 Task: In the  document Serengetimeet.epub Change font size of watermark '117' and place the watermark  'Diagonally '. Insert footer and write www.lunaTech.com
Action: Mouse pressed left at (279, 357)
Screenshot: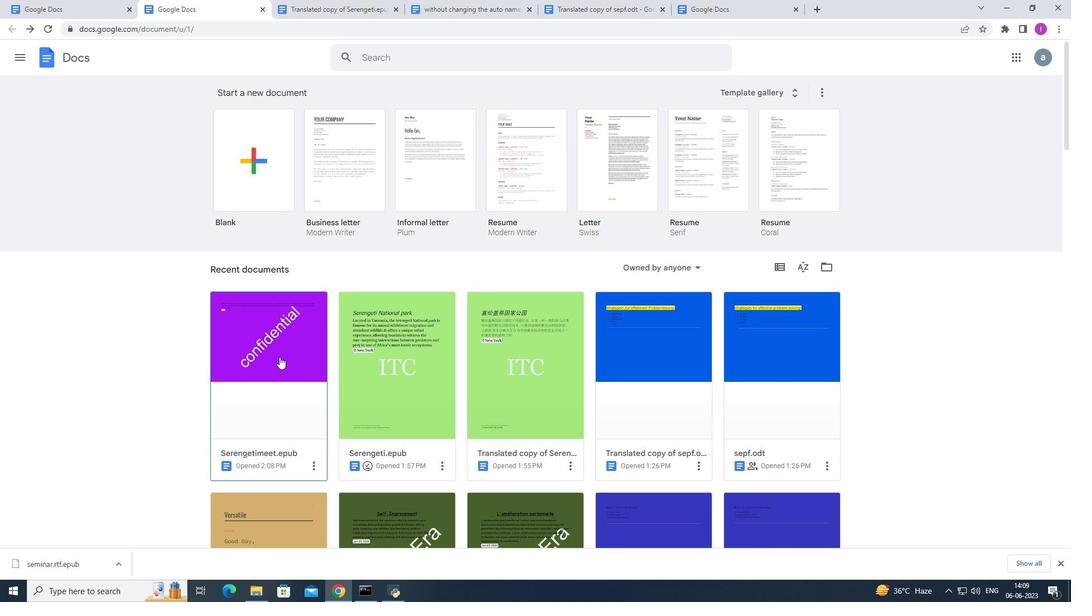 
Action: Mouse moved to (112, 69)
Screenshot: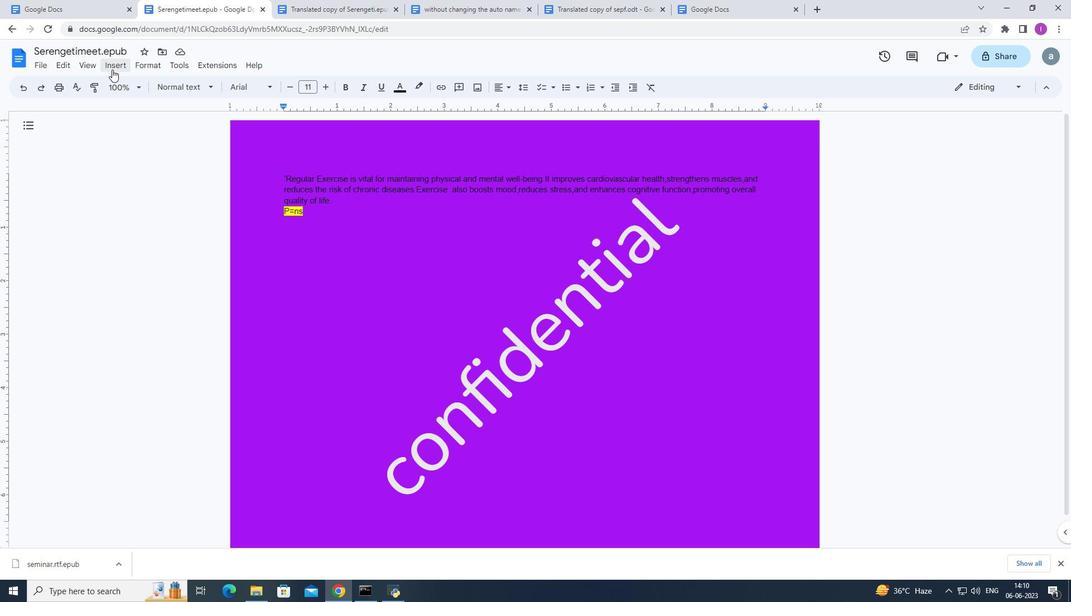 
Action: Mouse pressed left at (112, 69)
Screenshot: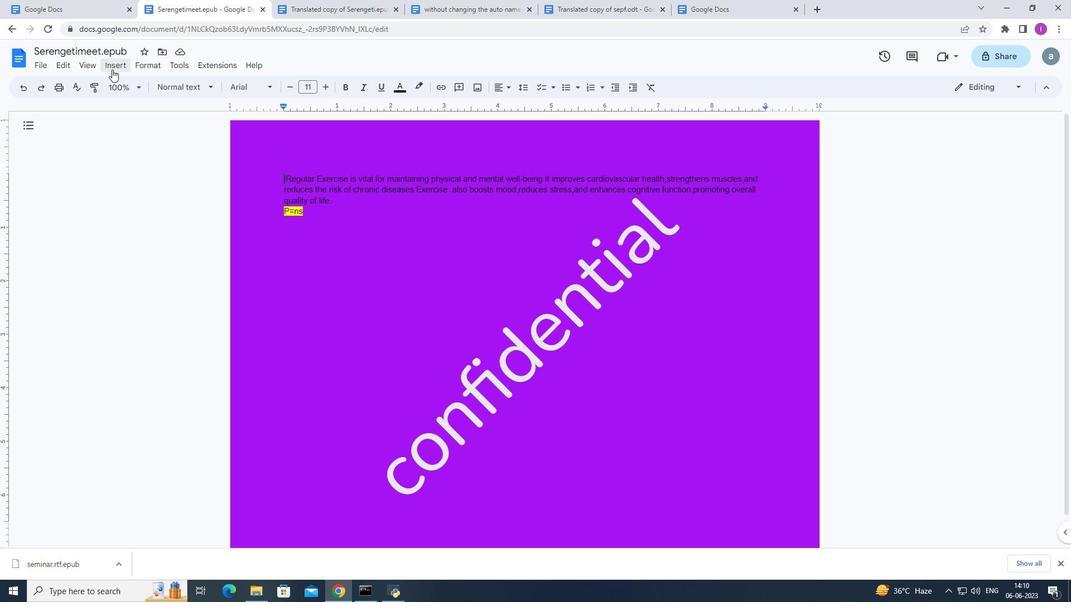 
Action: Mouse moved to (142, 323)
Screenshot: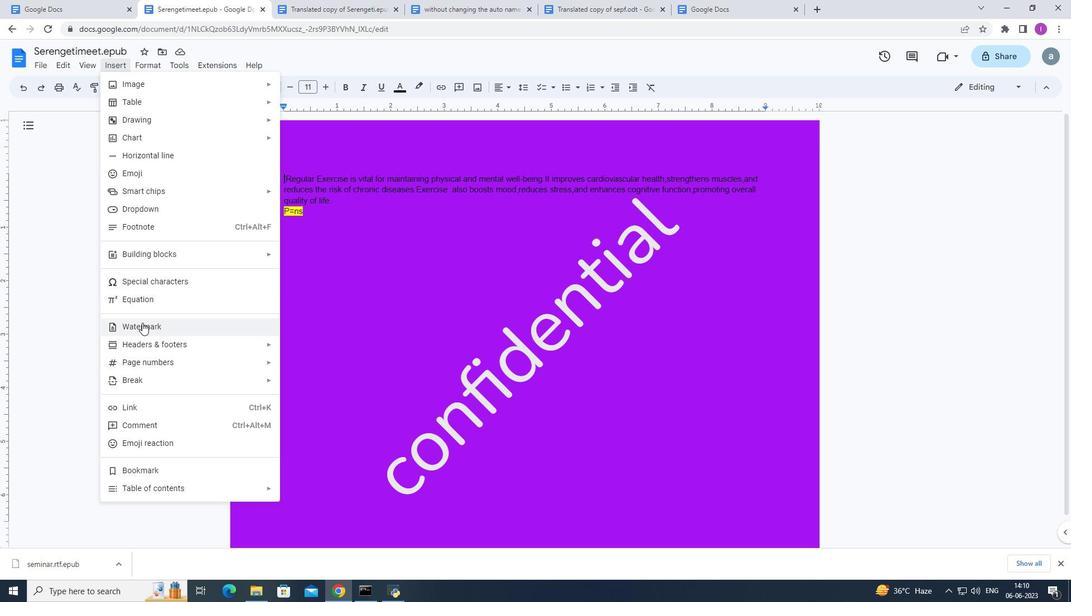 
Action: Mouse pressed left at (142, 323)
Screenshot: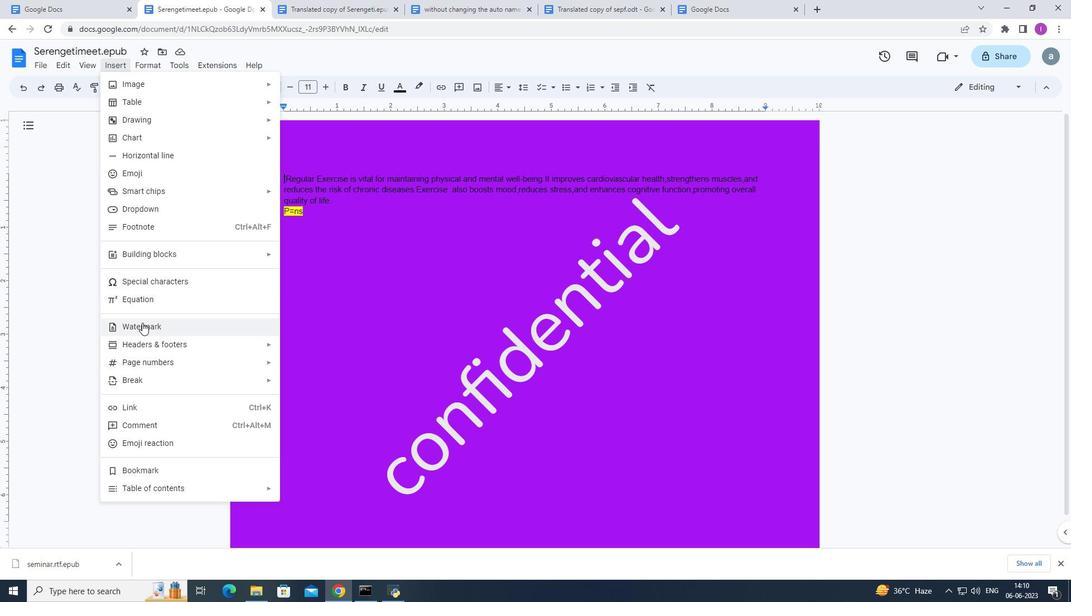 
Action: Mouse moved to (956, 228)
Screenshot: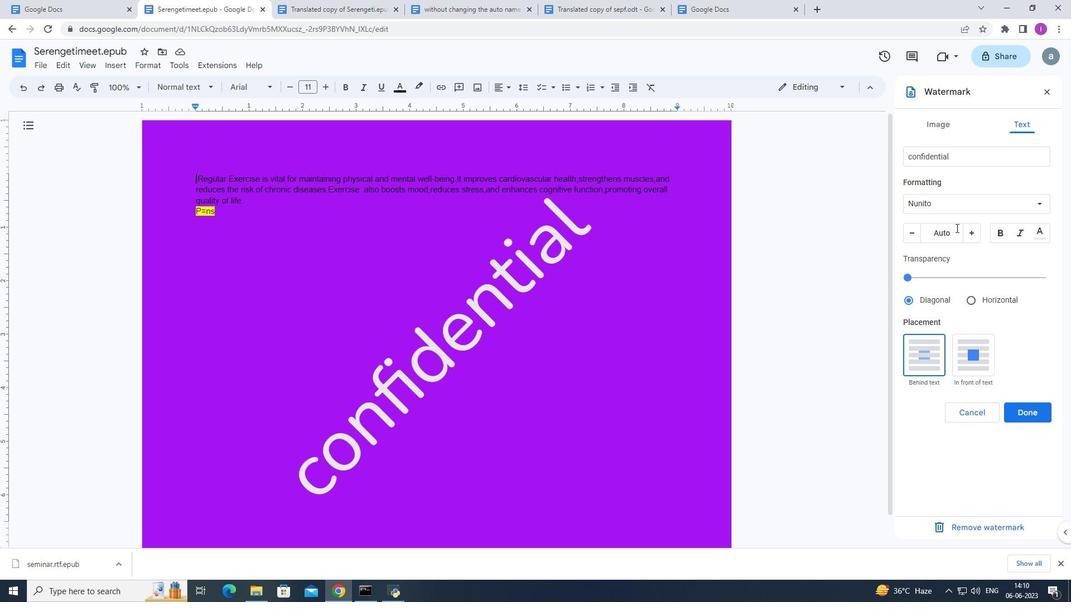
Action: Mouse pressed left at (956, 228)
Screenshot: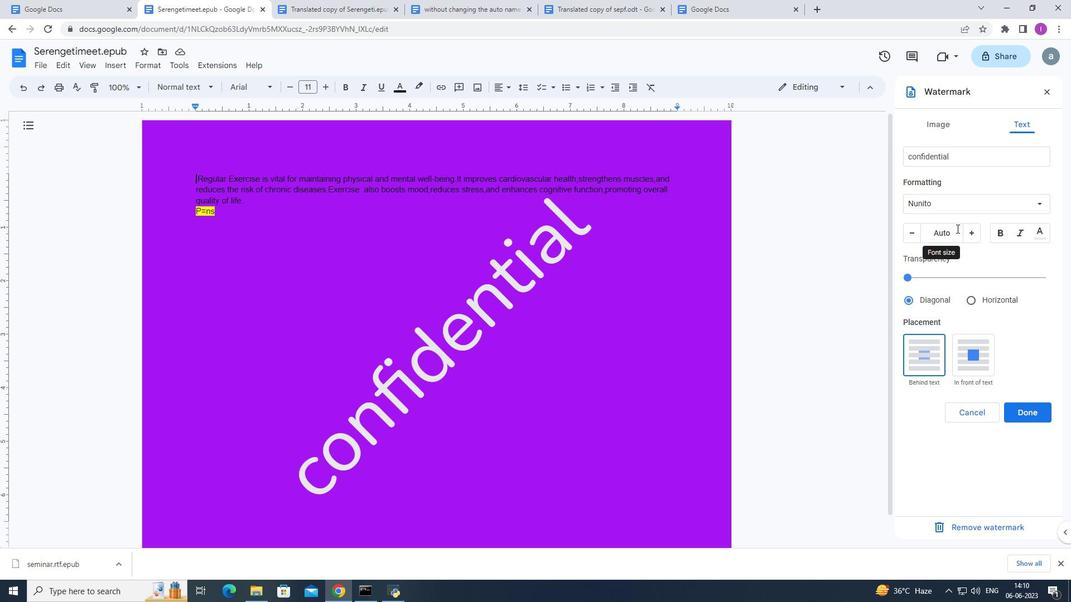 
Action: Mouse moved to (956, 229)
Screenshot: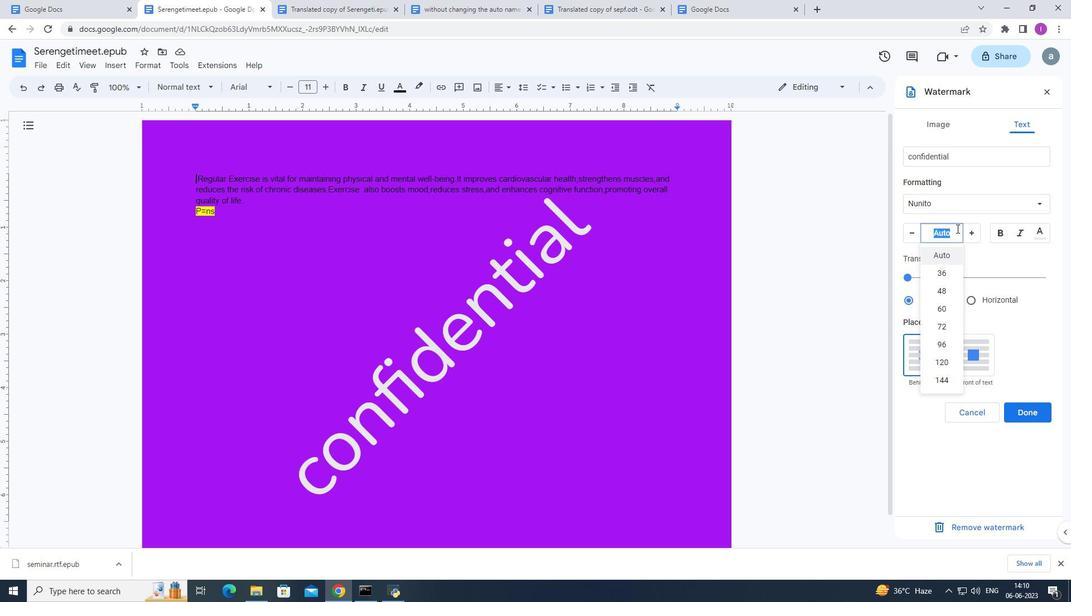 
Action: Key pressed 11
Screenshot: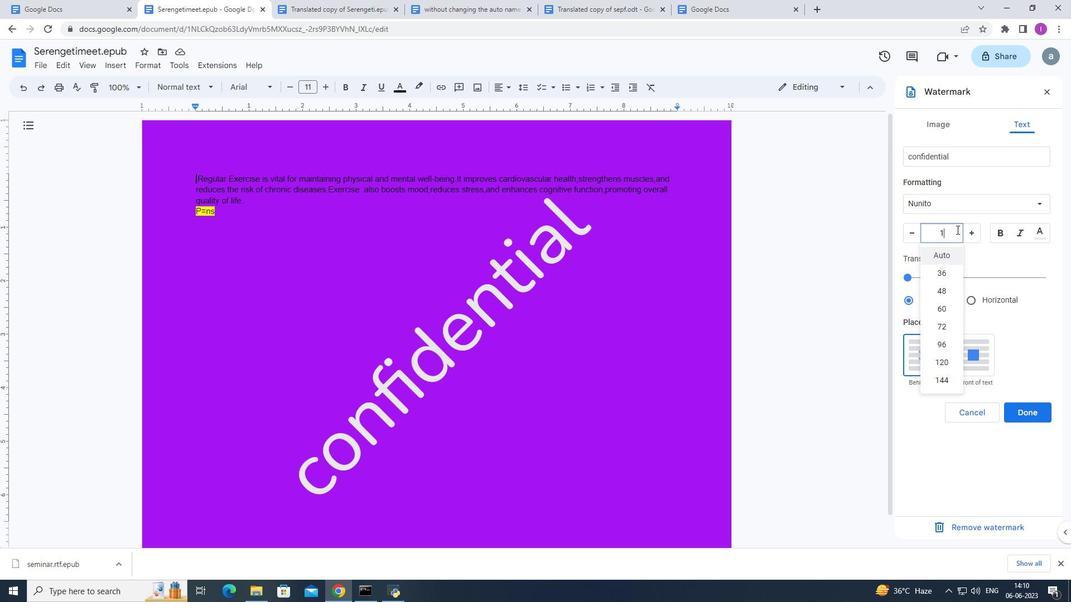 
Action: Mouse moved to (954, 236)
Screenshot: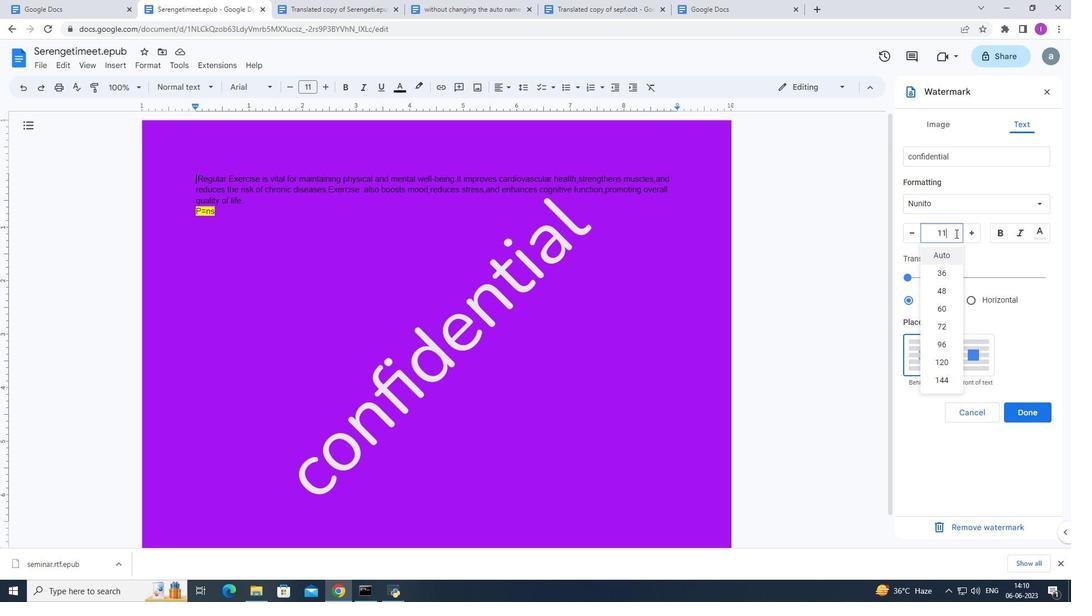 
Action: Key pressed 7
Screenshot: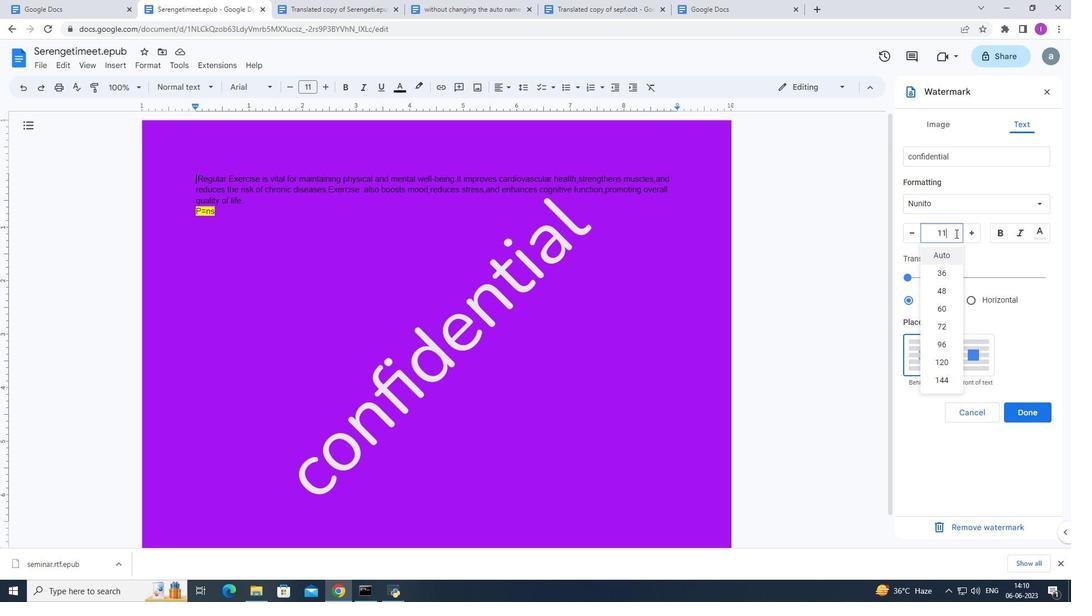 
Action: Mouse moved to (952, 240)
Screenshot: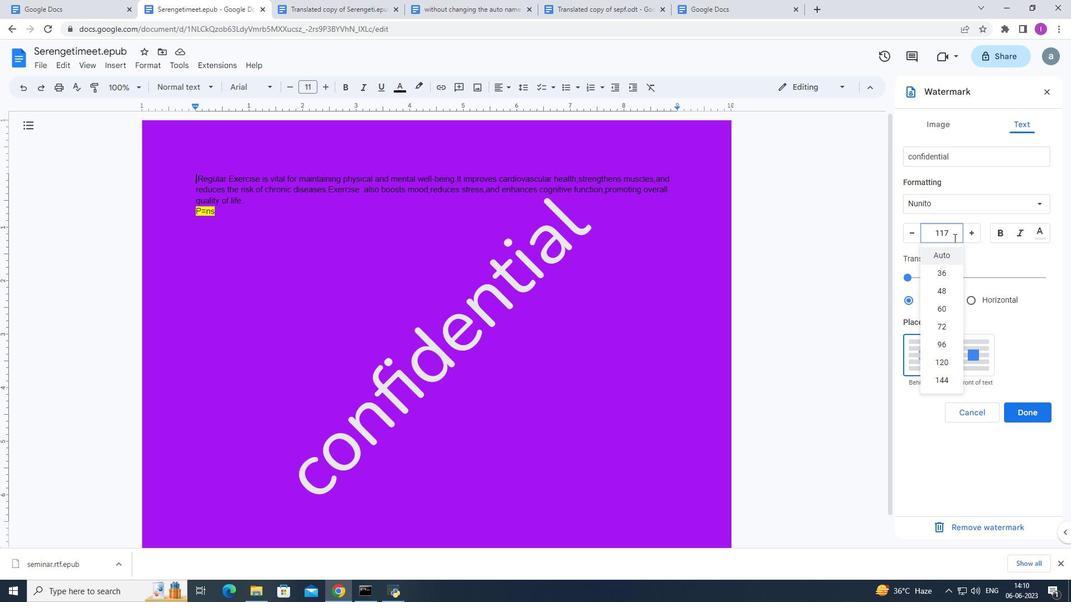 
Action: Key pressed <Key.enter>
Screenshot: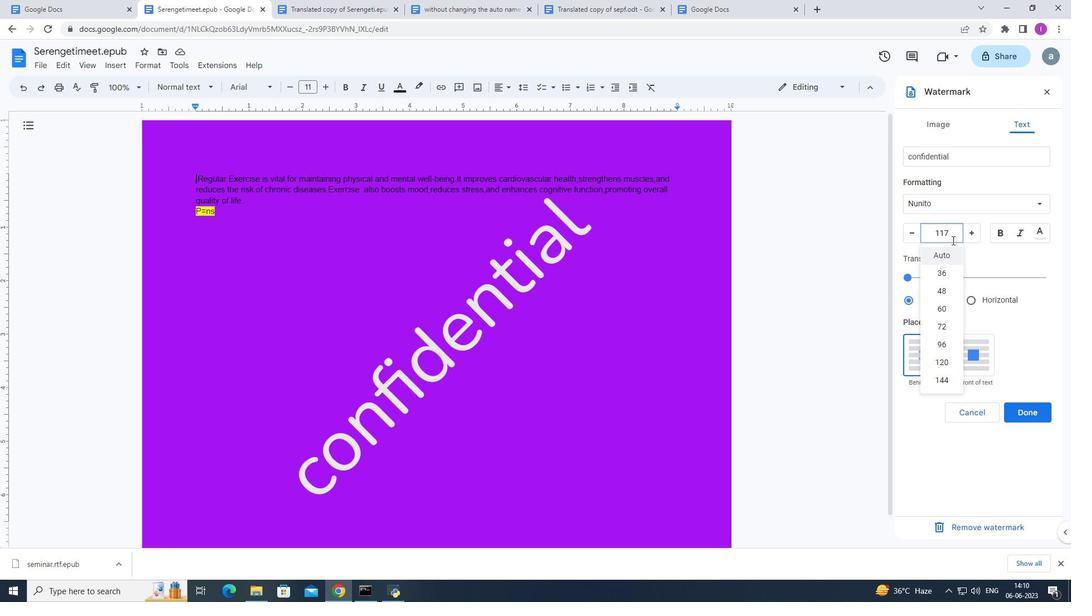 
Action: Mouse moved to (937, 301)
Screenshot: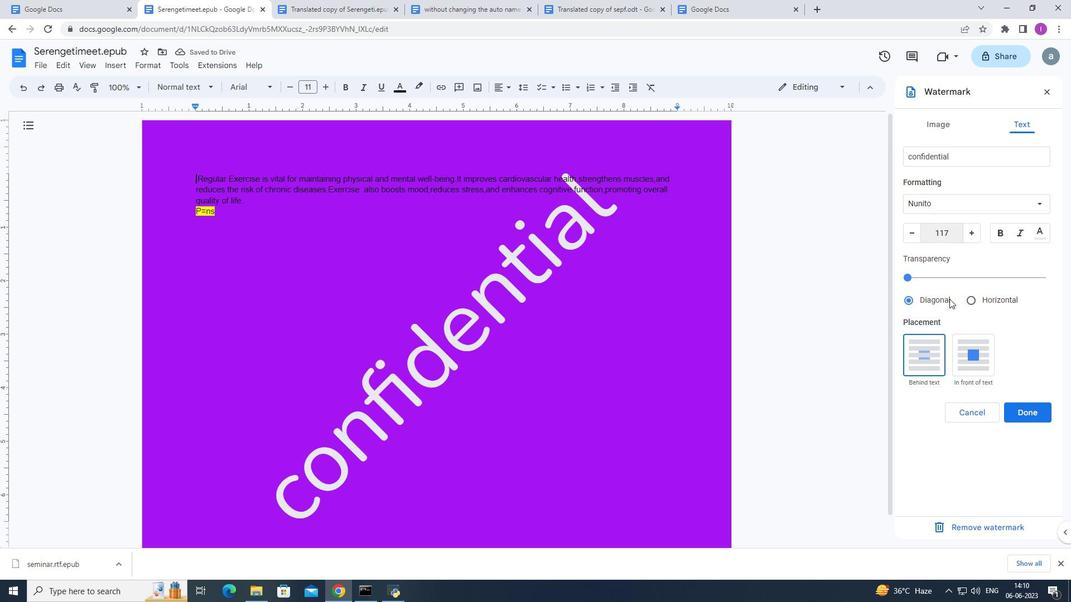 
Action: Mouse pressed left at (937, 301)
Screenshot: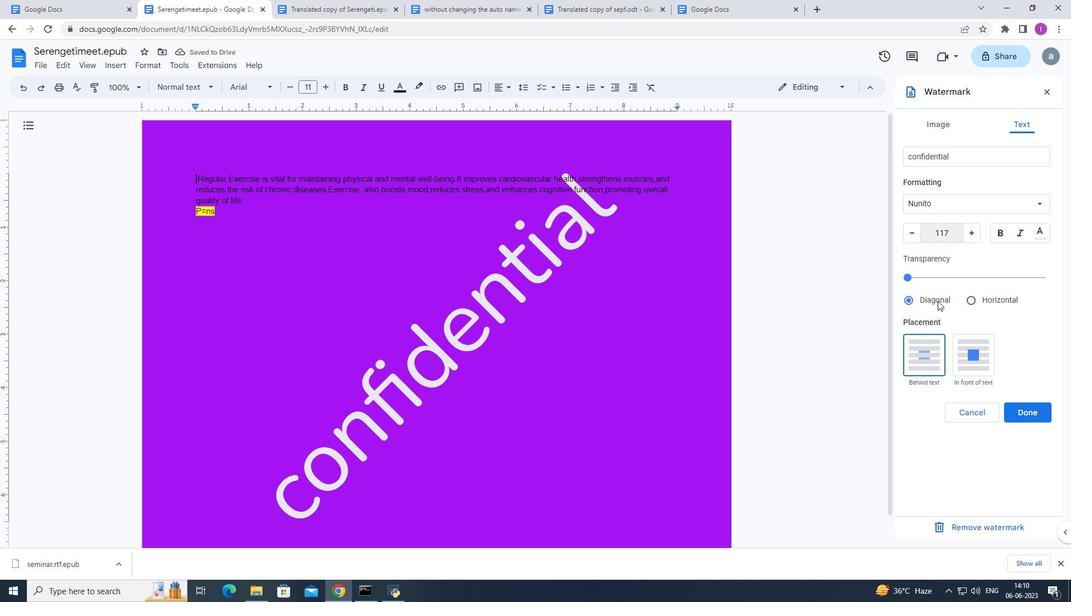 
Action: Mouse moved to (108, 62)
Screenshot: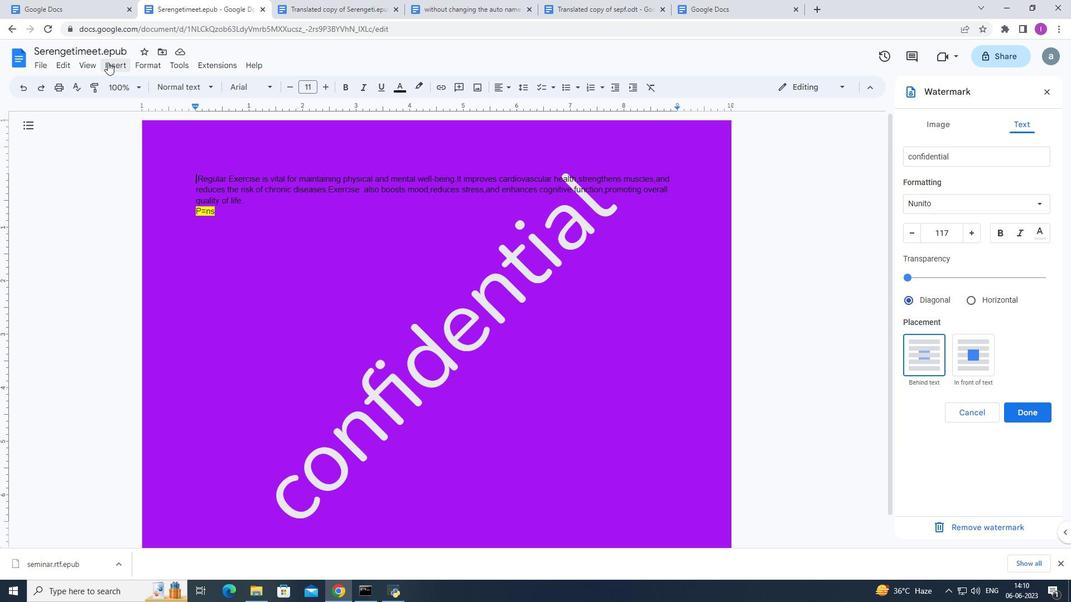 
Action: Mouse pressed left at (108, 62)
Screenshot: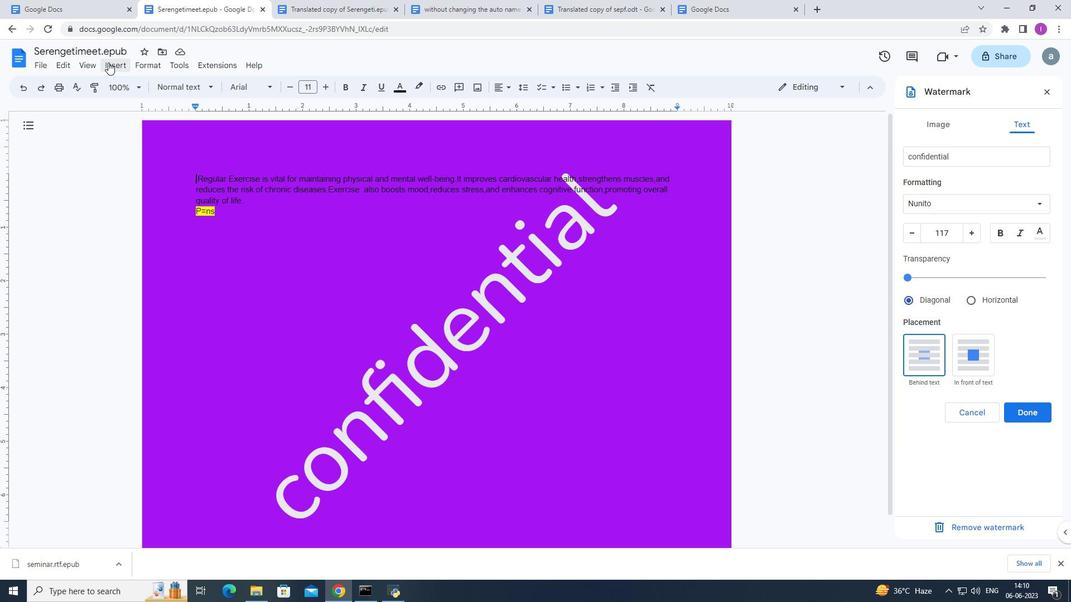 
Action: Mouse moved to (293, 366)
Screenshot: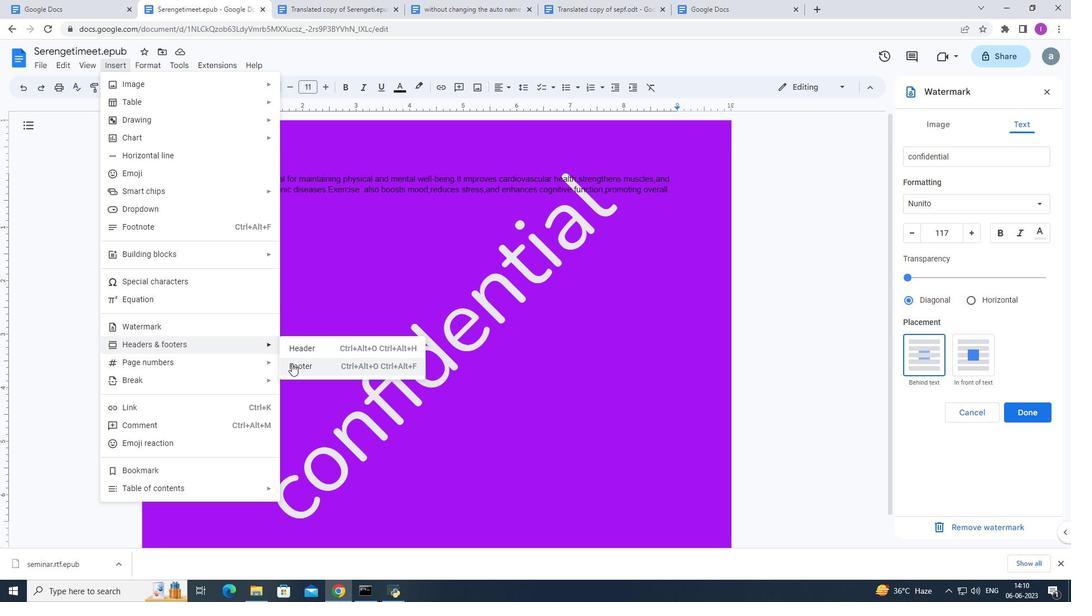 
Action: Mouse pressed left at (293, 366)
Screenshot: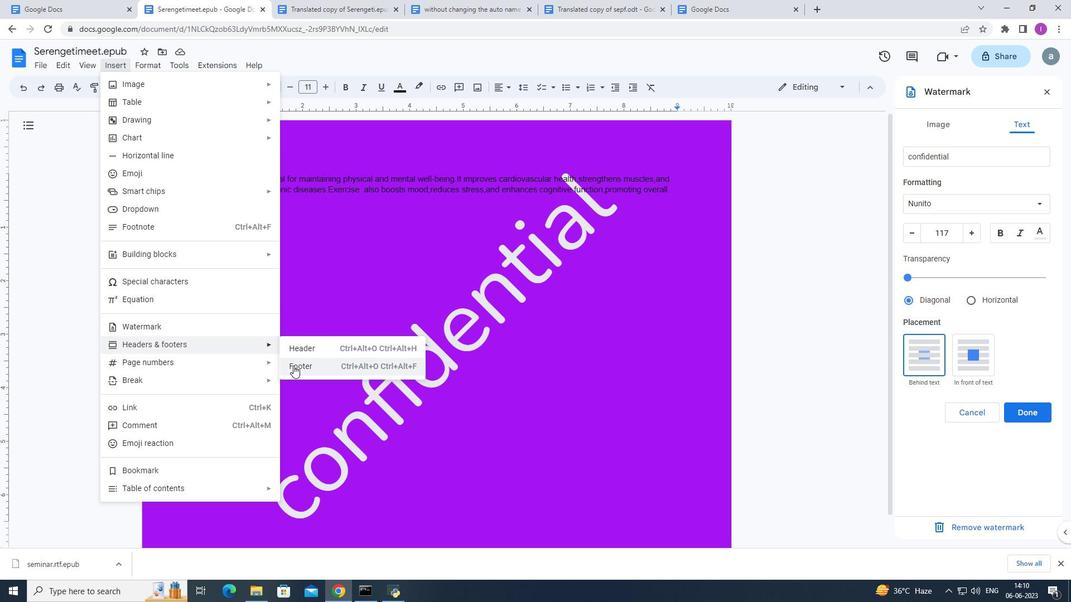 
Action: Mouse moved to (481, 309)
Screenshot: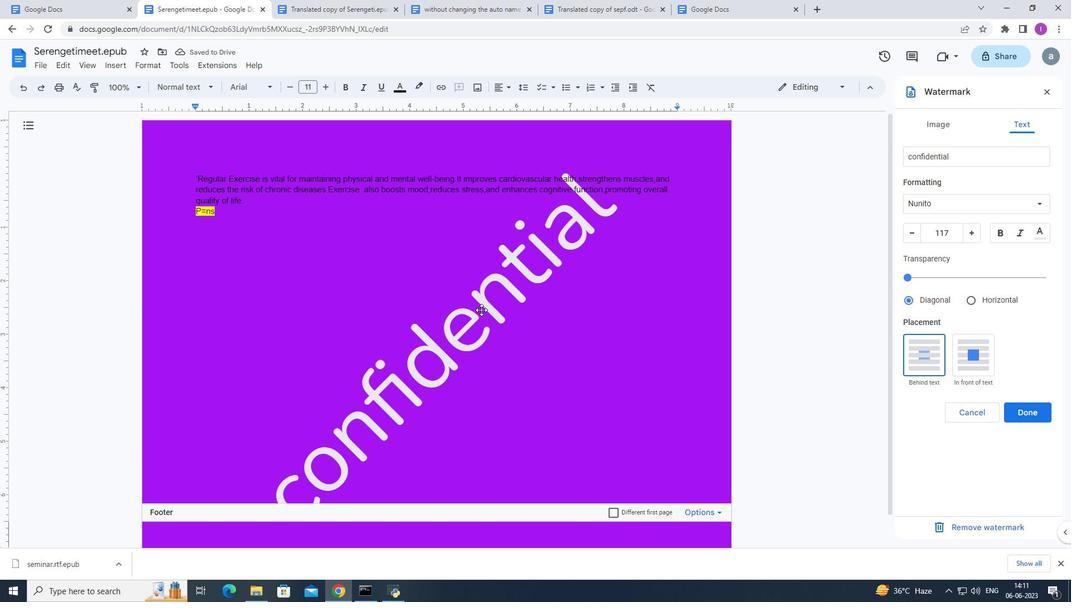 
Action: Key pressed www.luna
Screenshot: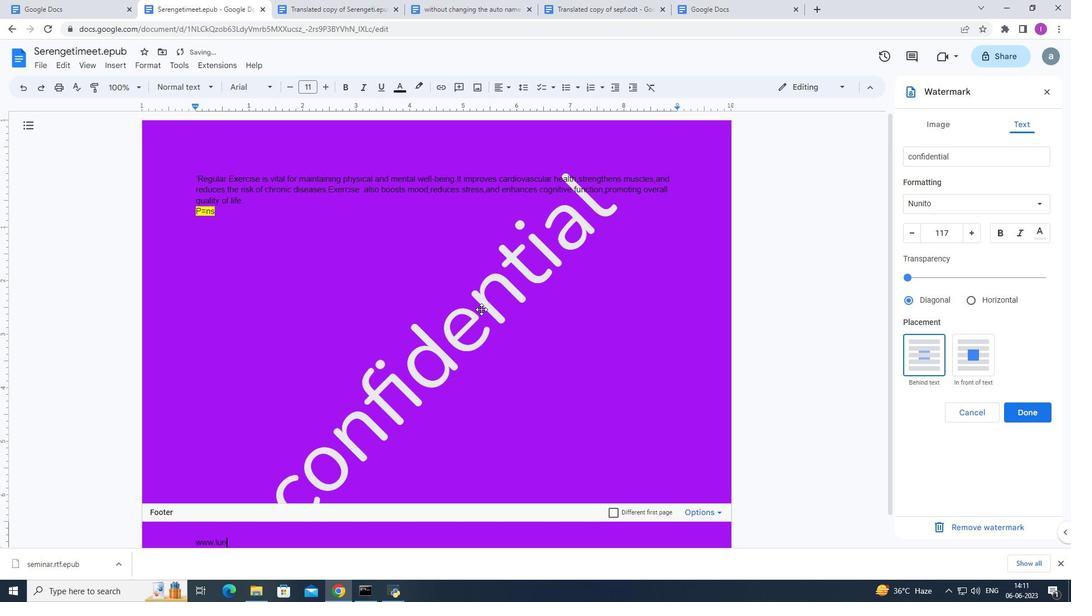
Action: Mouse moved to (481, 309)
Screenshot: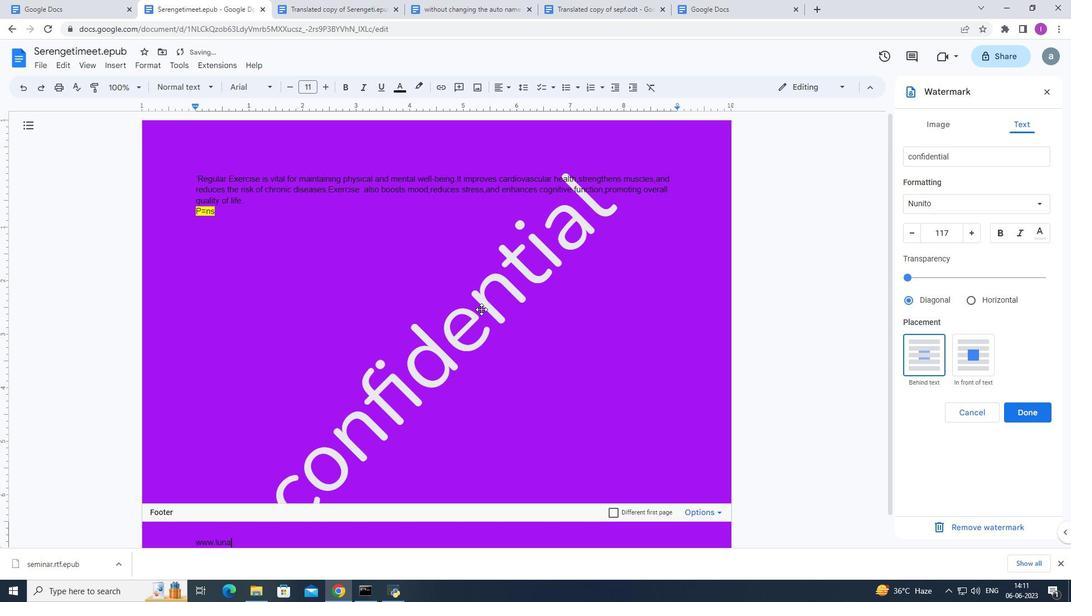 
Action: Key pressed <Key.shift><Key.shift><Key.shift>Tech.com
Screenshot: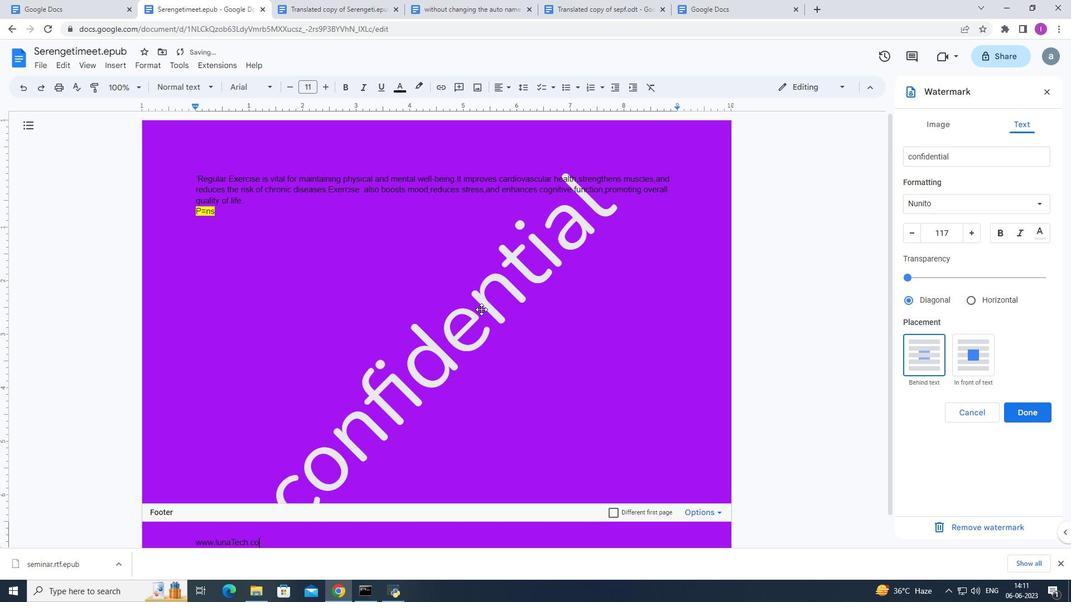 
Action: Mouse moved to (82, 376)
Screenshot: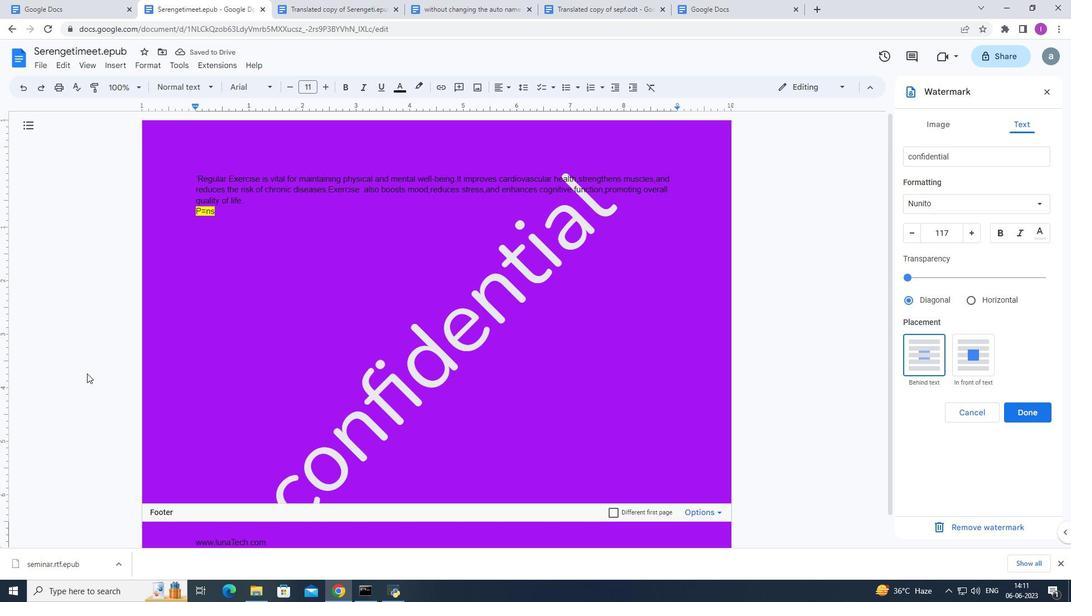 
Action: Mouse pressed left at (82, 376)
Screenshot: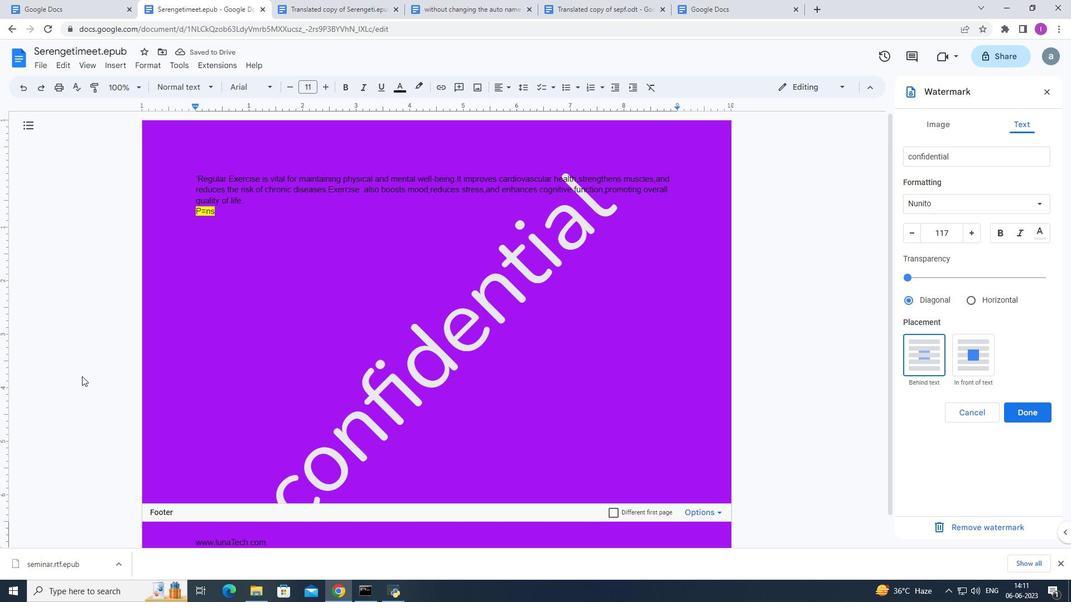
Action: Mouse moved to (226, 300)
Screenshot: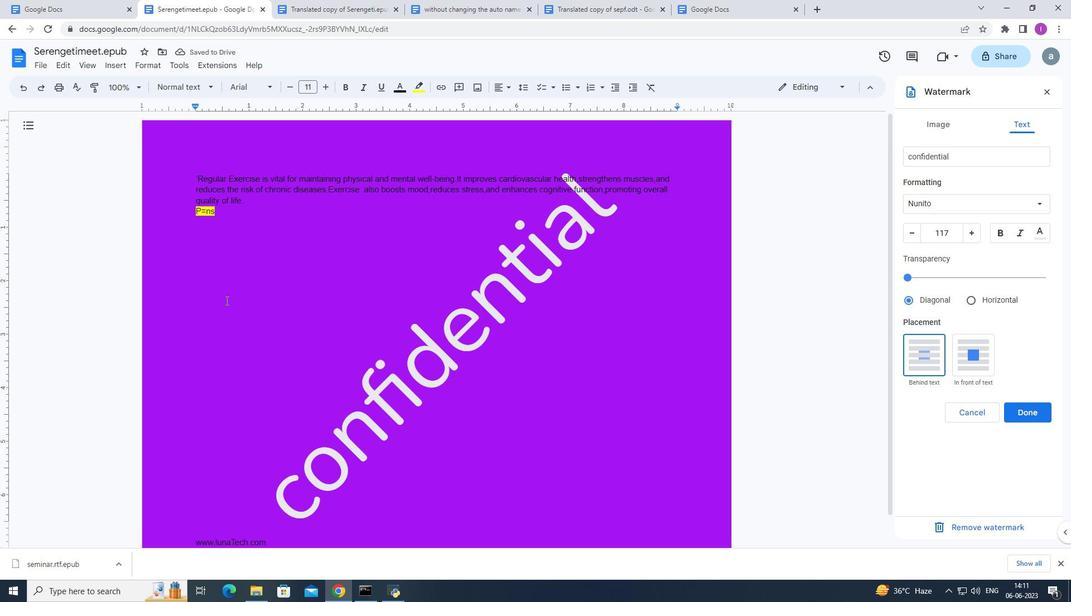 
Action: Mouse scrolled (226, 300) with delta (0, 0)
Screenshot: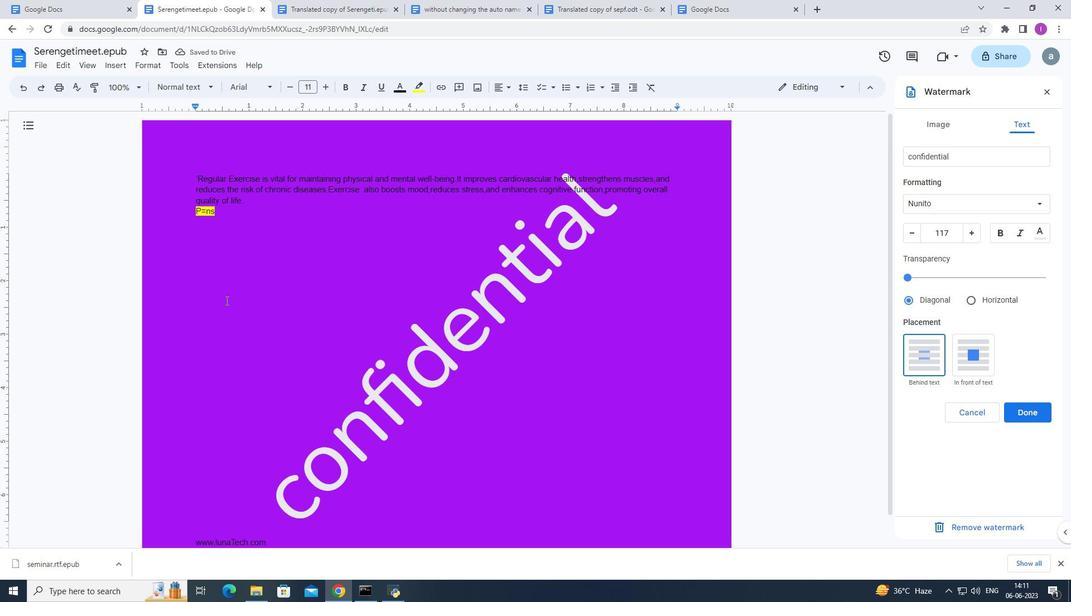 
Action: Mouse moved to (251, 302)
Screenshot: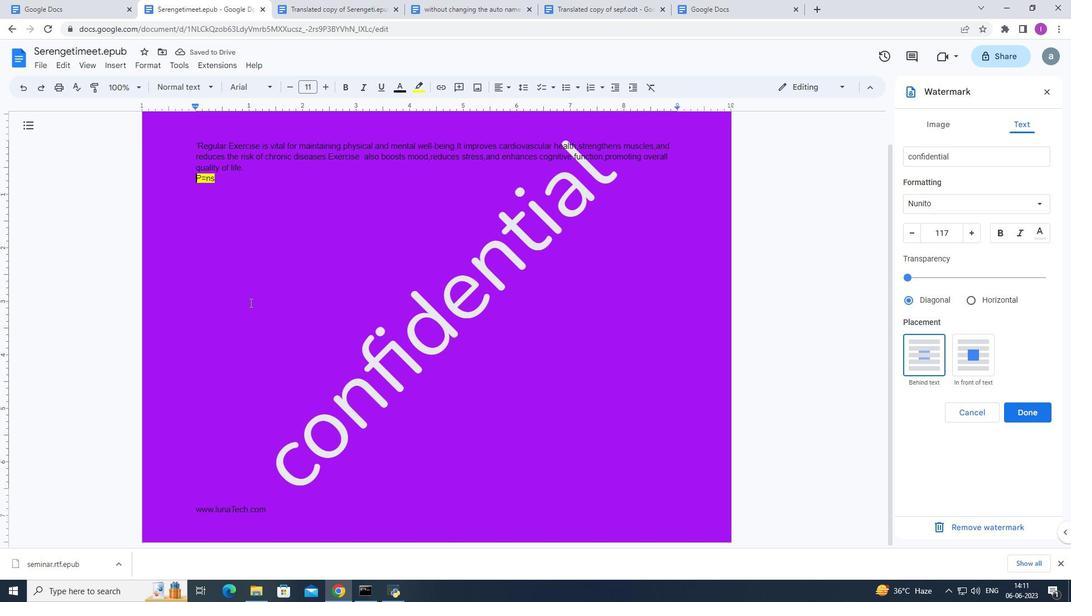 
Action: Mouse scrolled (251, 302) with delta (0, 0)
Screenshot: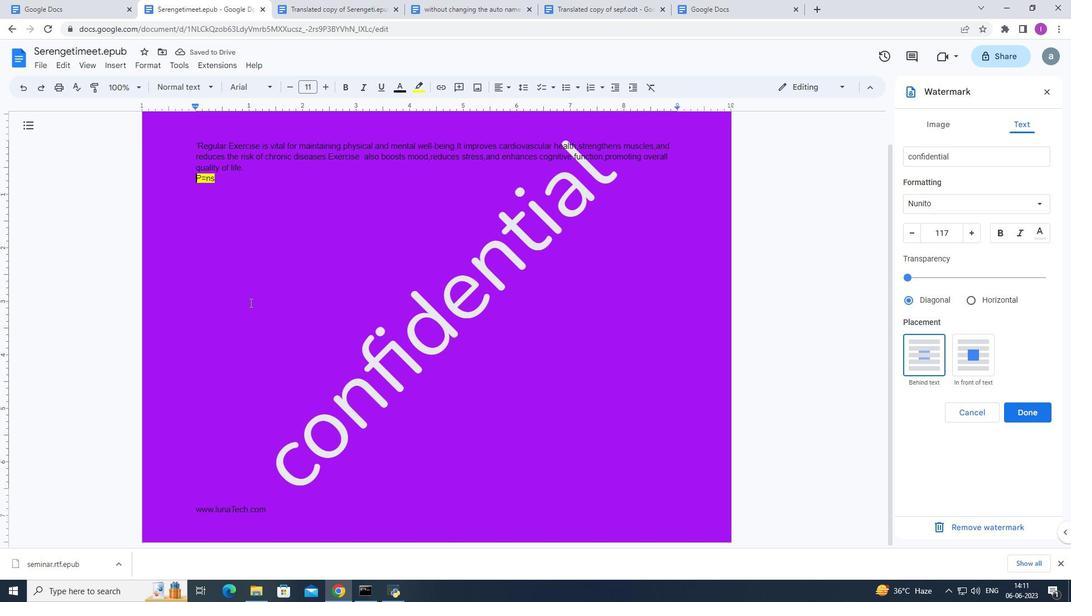 
Action: Mouse moved to (251, 302)
Screenshot: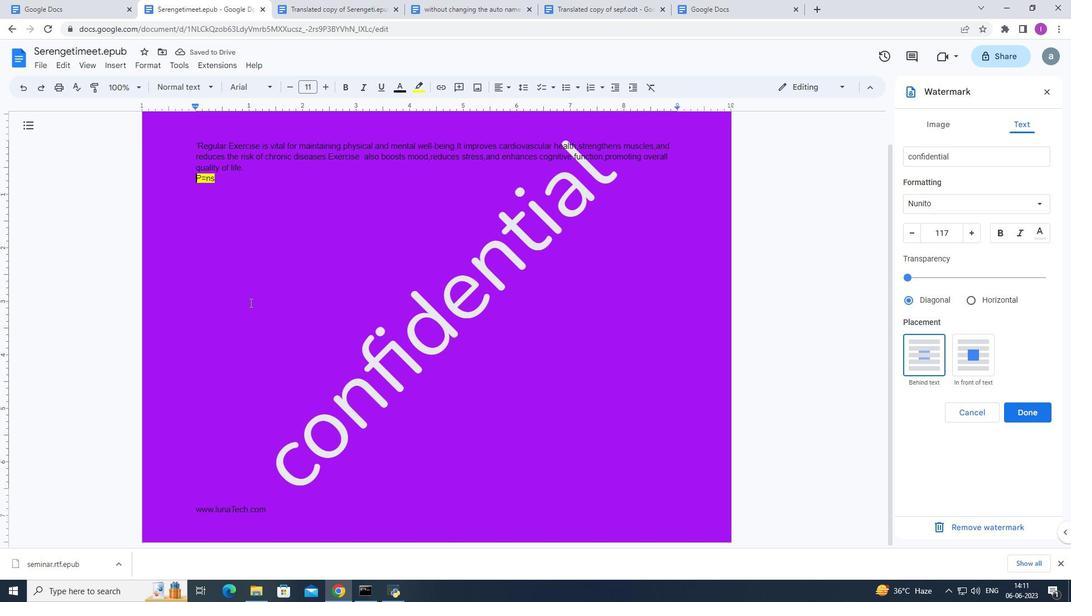 
Action: Mouse scrolled (251, 302) with delta (0, 0)
Screenshot: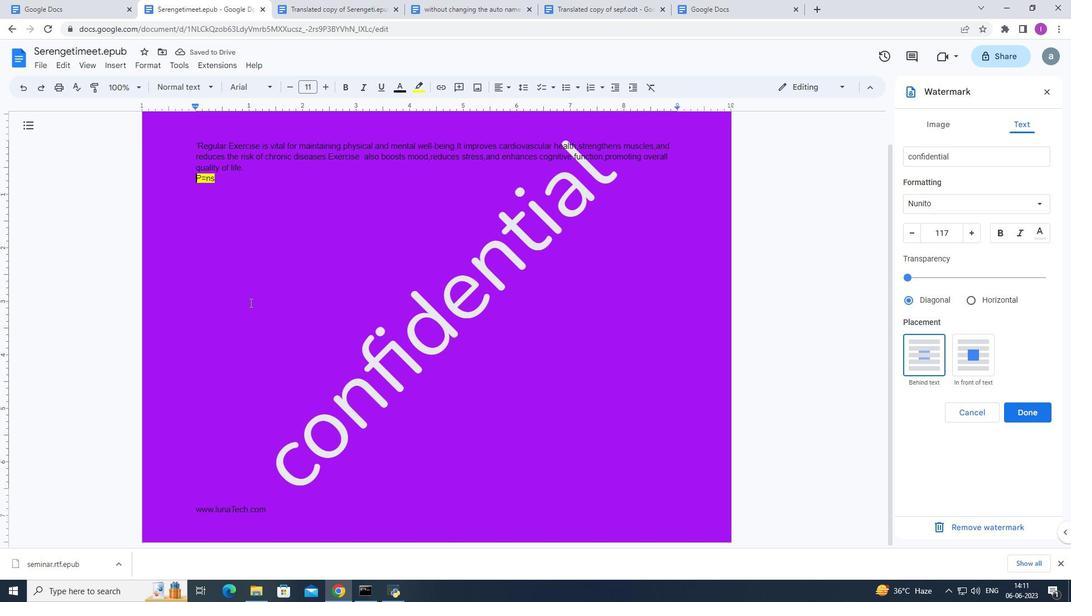 
Action: Mouse scrolled (251, 303) with delta (0, 0)
Screenshot: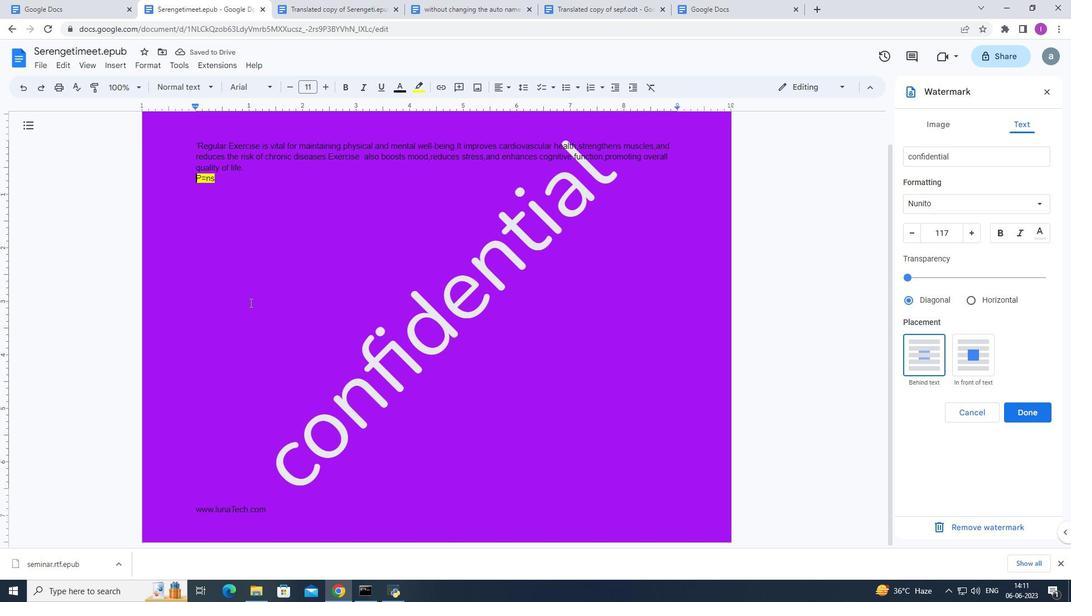 
Action: Mouse moved to (258, 301)
Screenshot: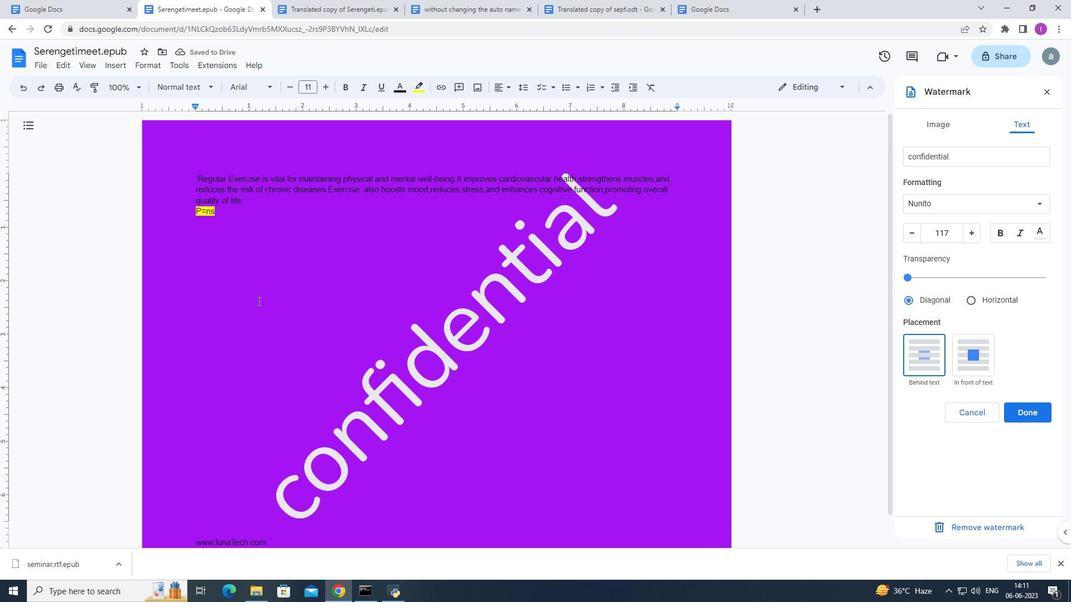 
Action: Mouse scrolled (258, 300) with delta (0, 0)
Screenshot: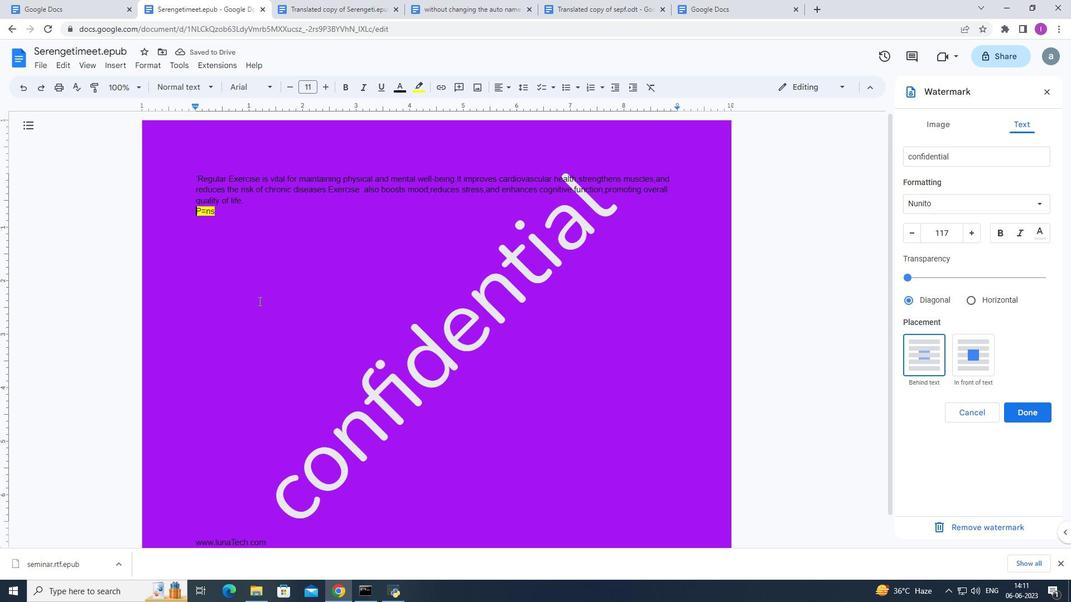 
Action: Mouse moved to (259, 301)
Screenshot: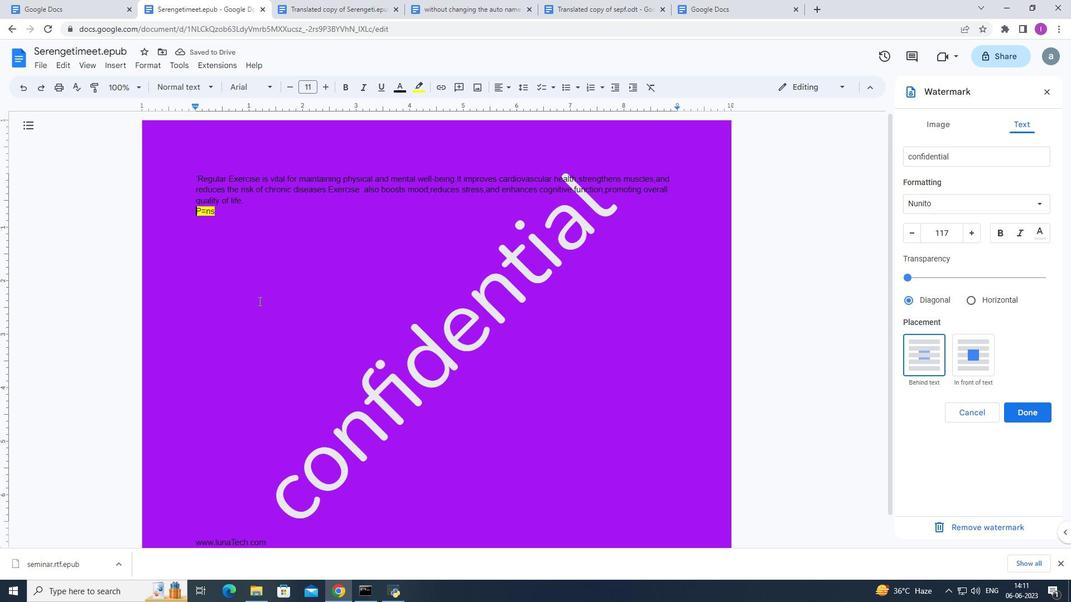 
Action: Mouse scrolled (259, 300) with delta (0, 0)
Screenshot: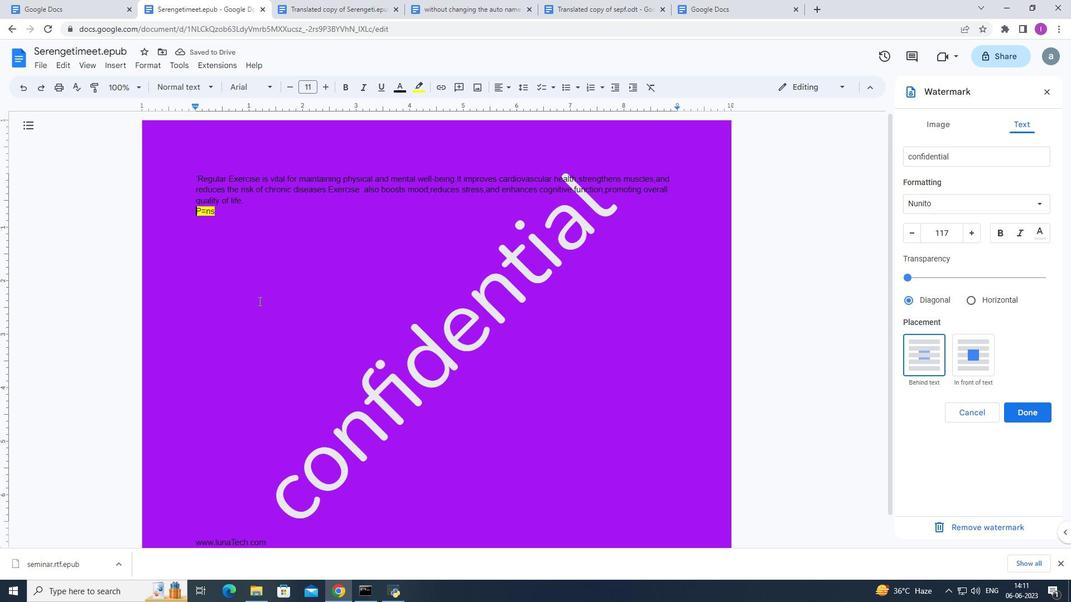 
Action: Mouse moved to (46, 77)
Screenshot: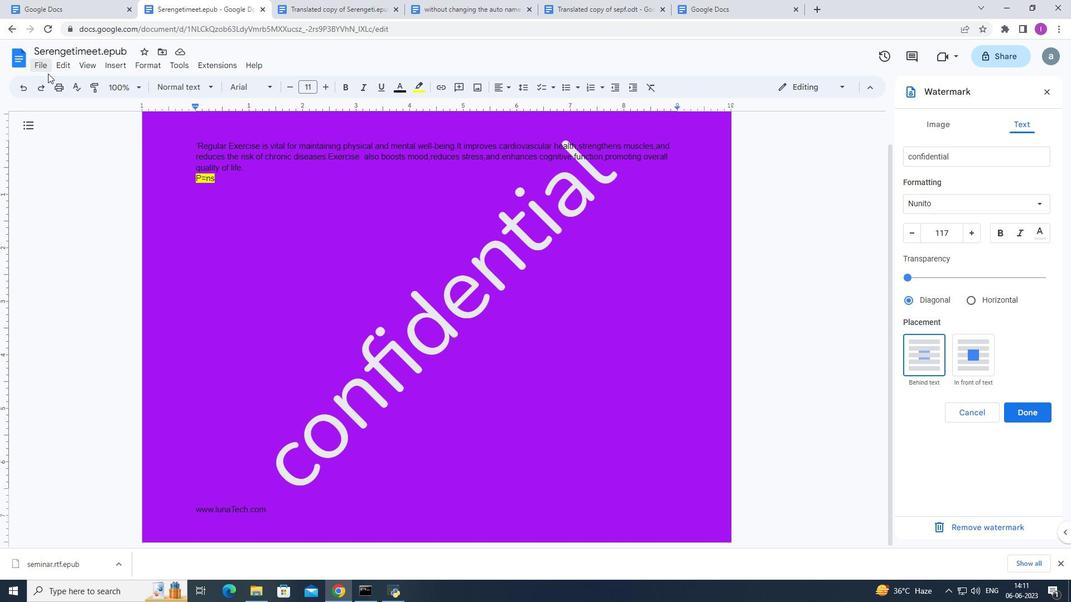 
